 Task: Sort the products in the category "IPA" by best match.
Action: Mouse moved to (1001, 384)
Screenshot: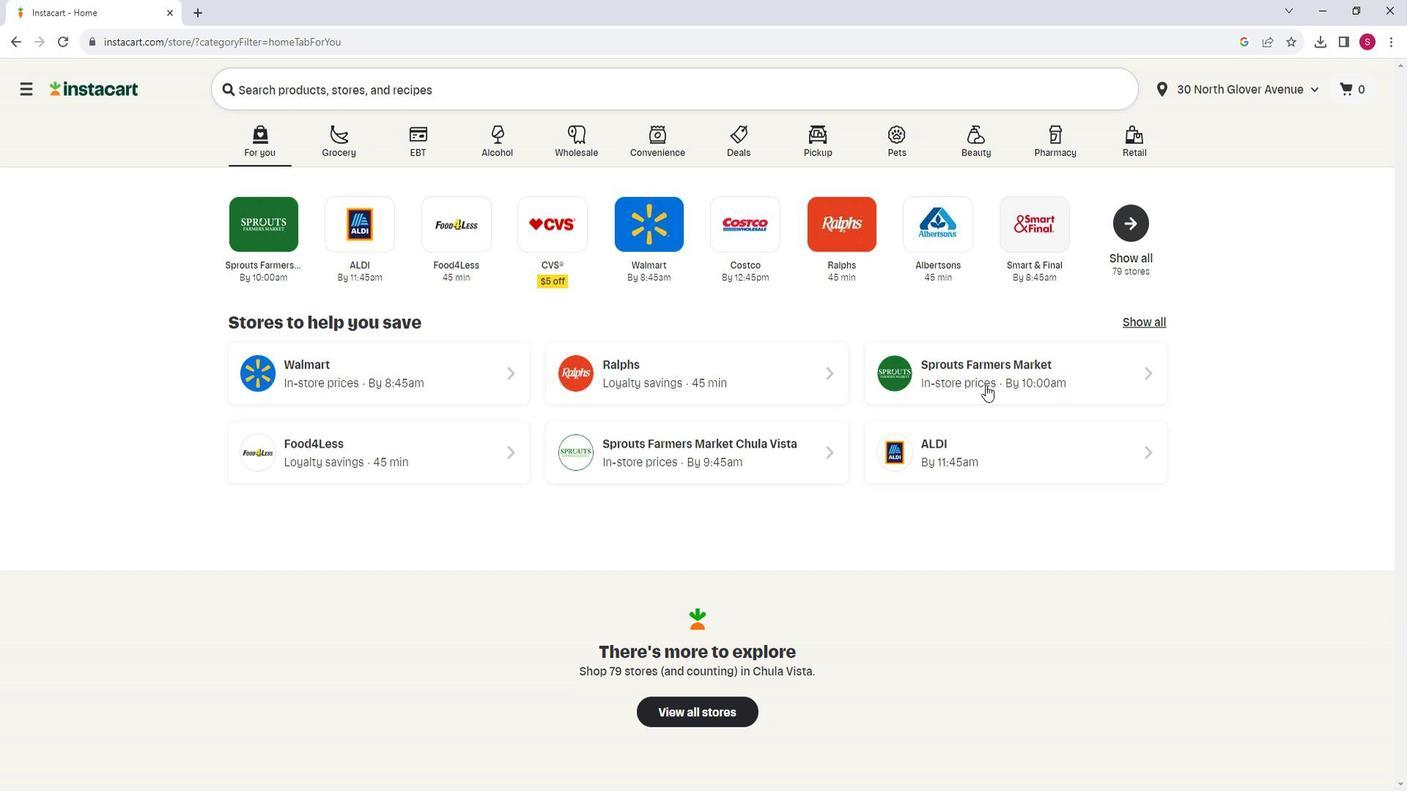 
Action: Mouse pressed left at (1001, 384)
Screenshot: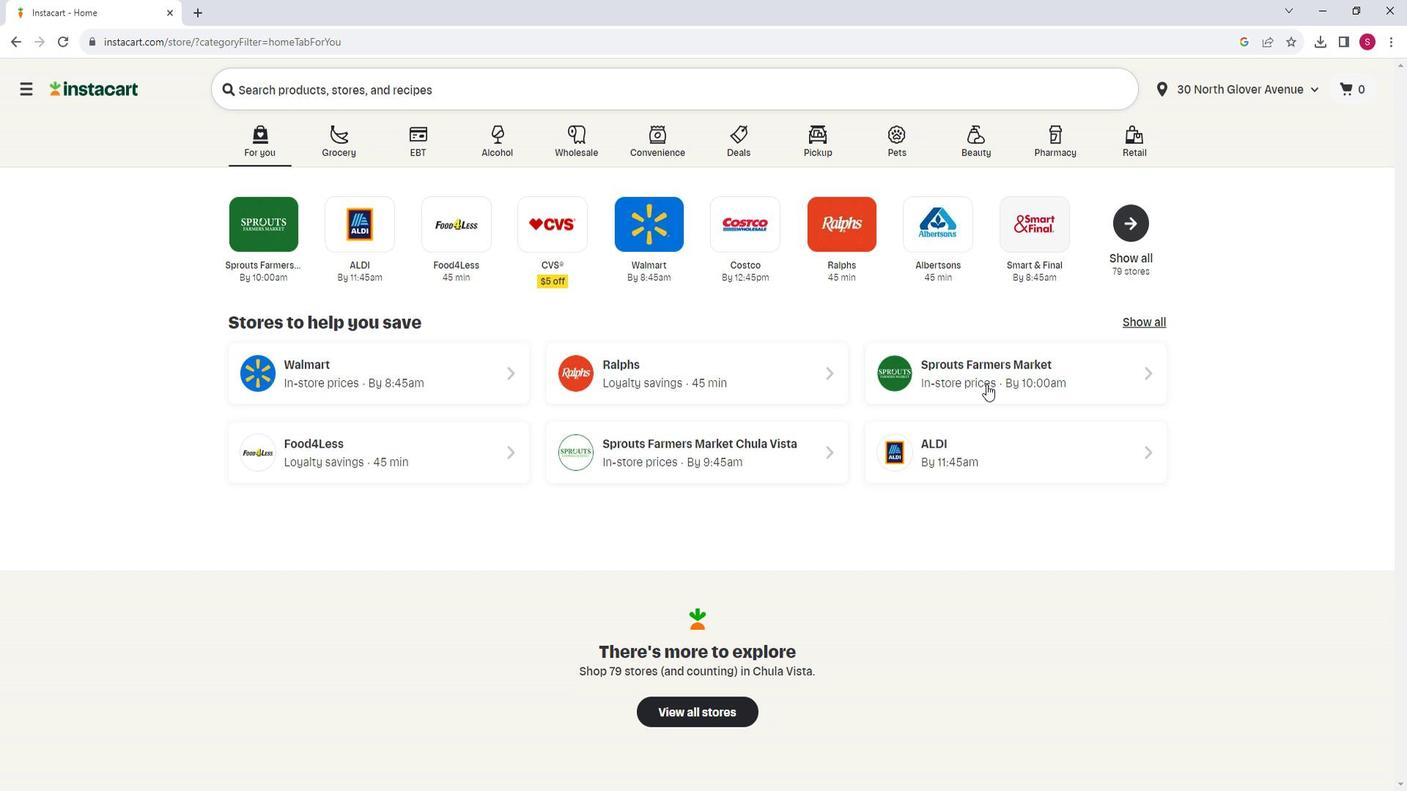
Action: Mouse moved to (90, 479)
Screenshot: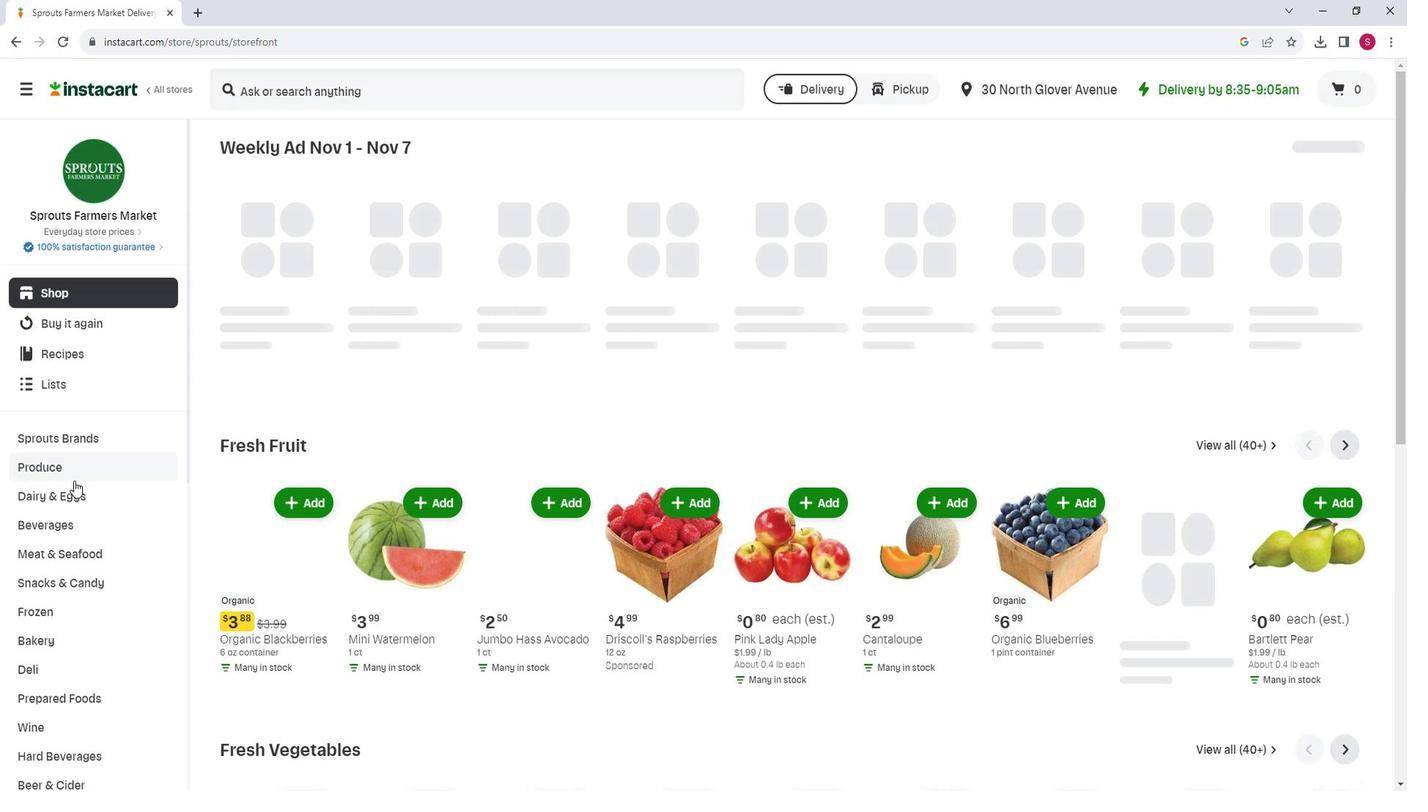 
Action: Mouse scrolled (90, 478) with delta (0, 0)
Screenshot: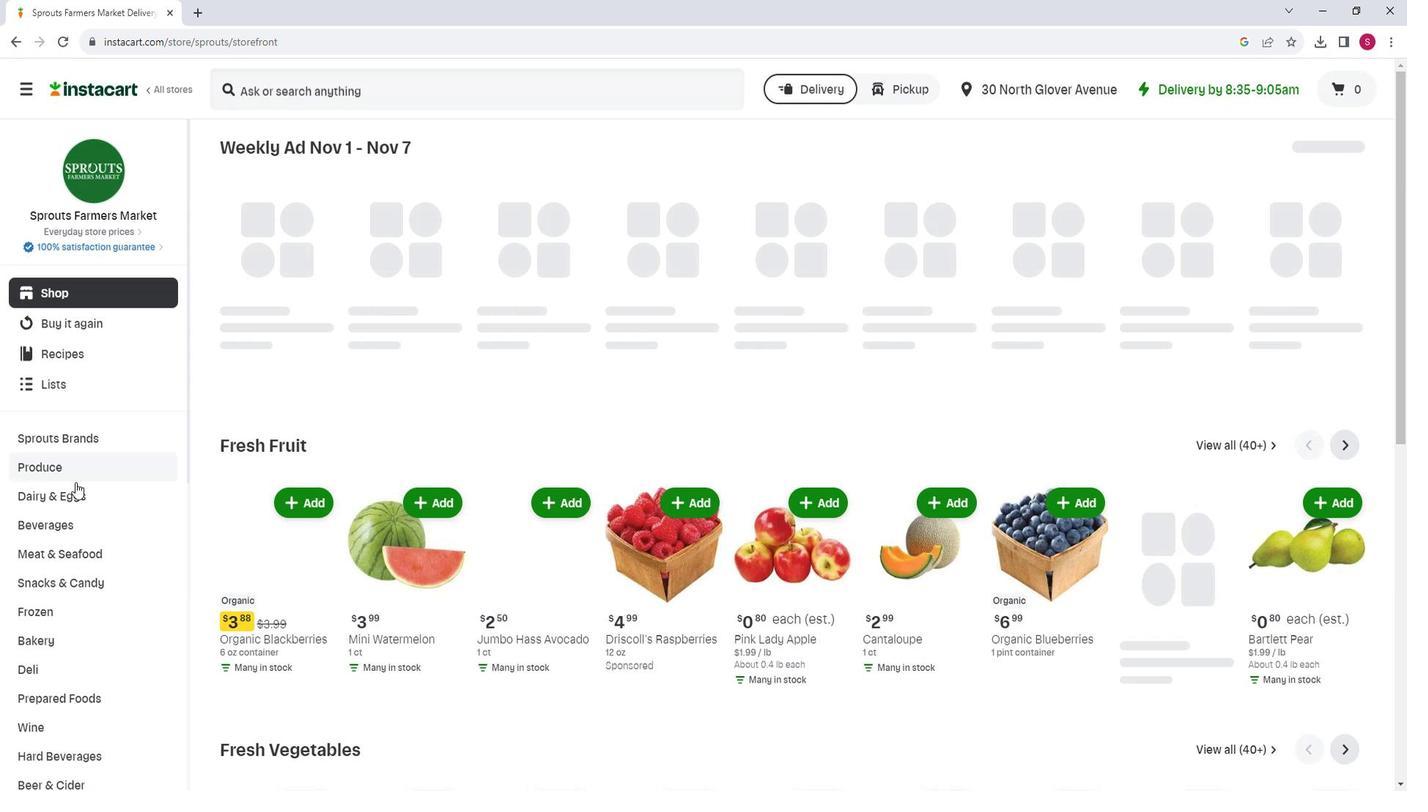 
Action: Mouse moved to (93, 481)
Screenshot: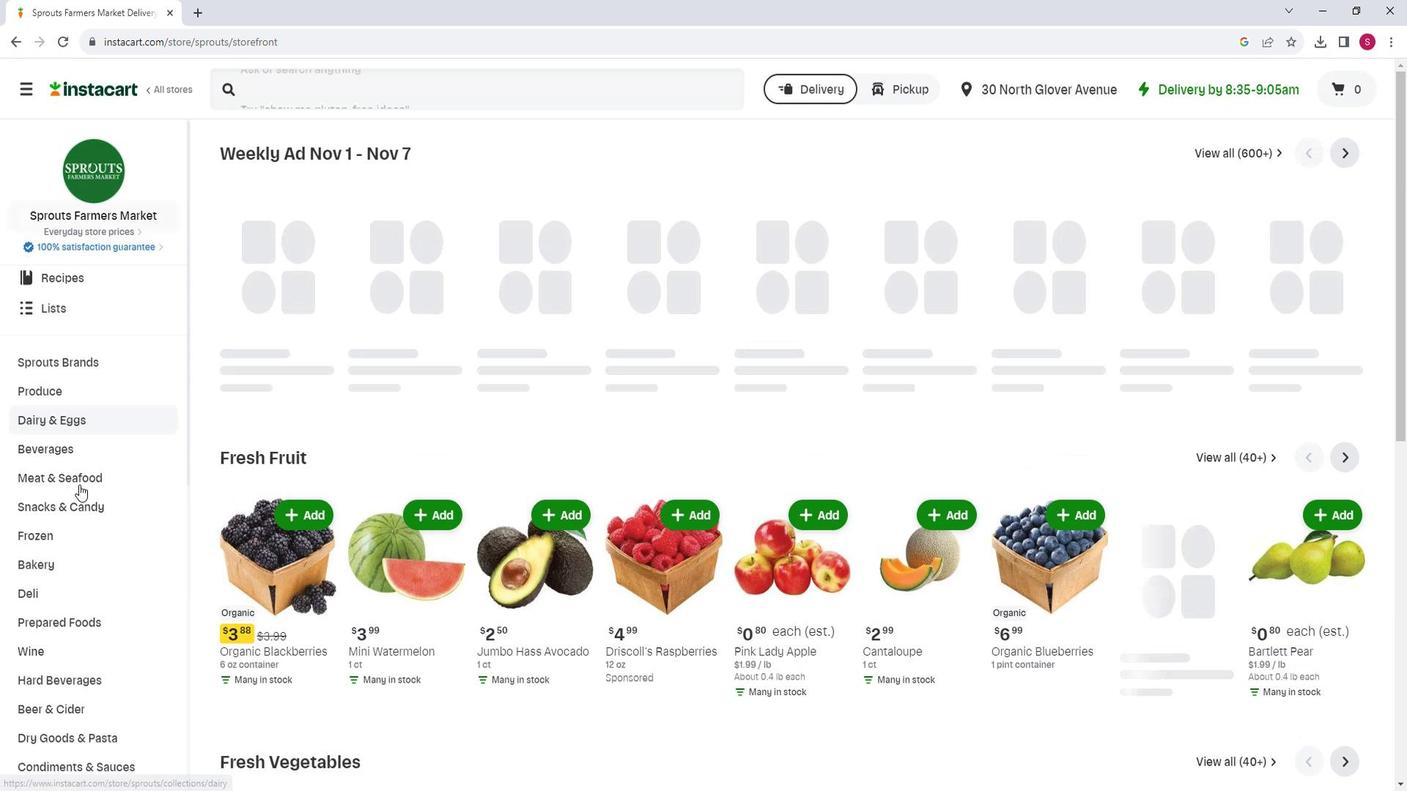 
Action: Mouse scrolled (93, 480) with delta (0, 0)
Screenshot: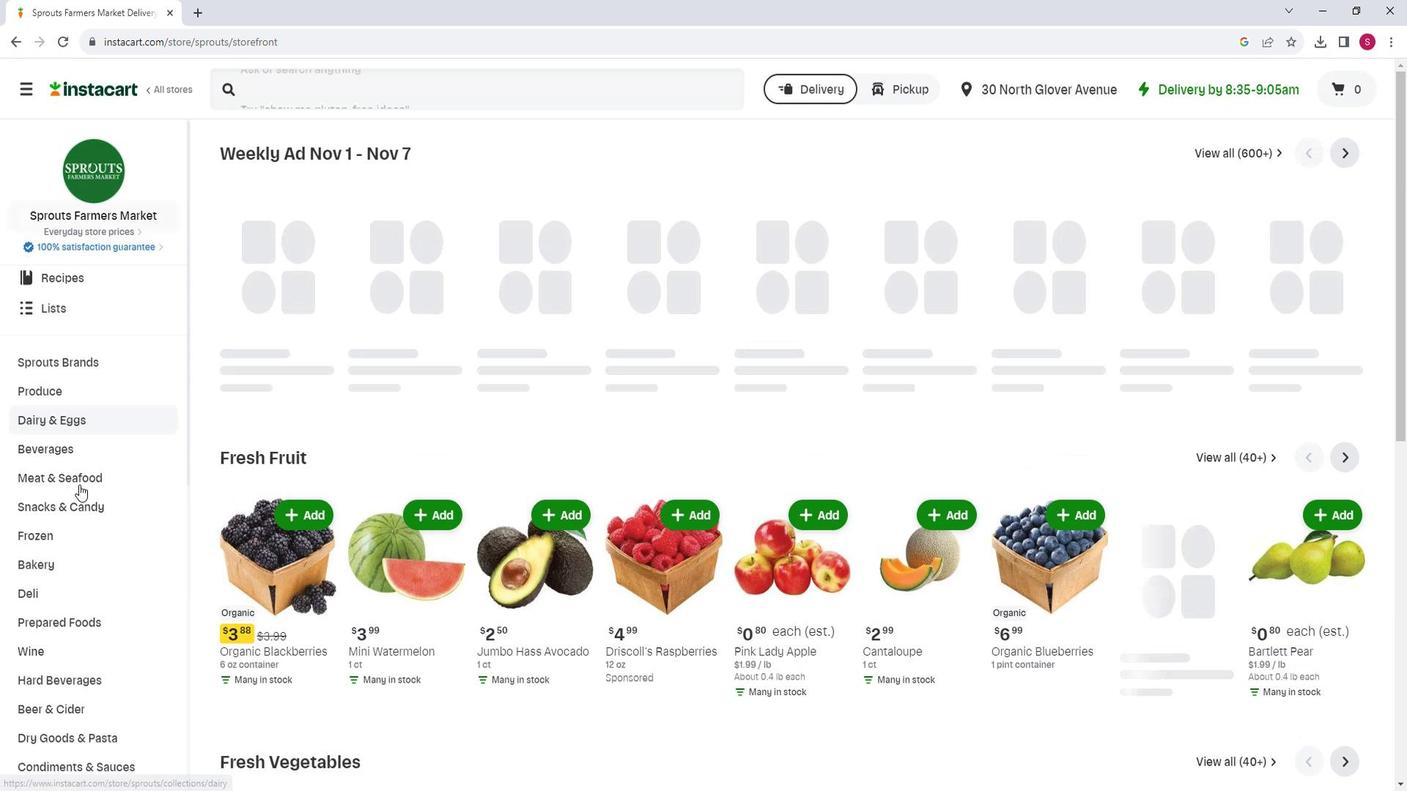 
Action: Mouse moved to (87, 619)
Screenshot: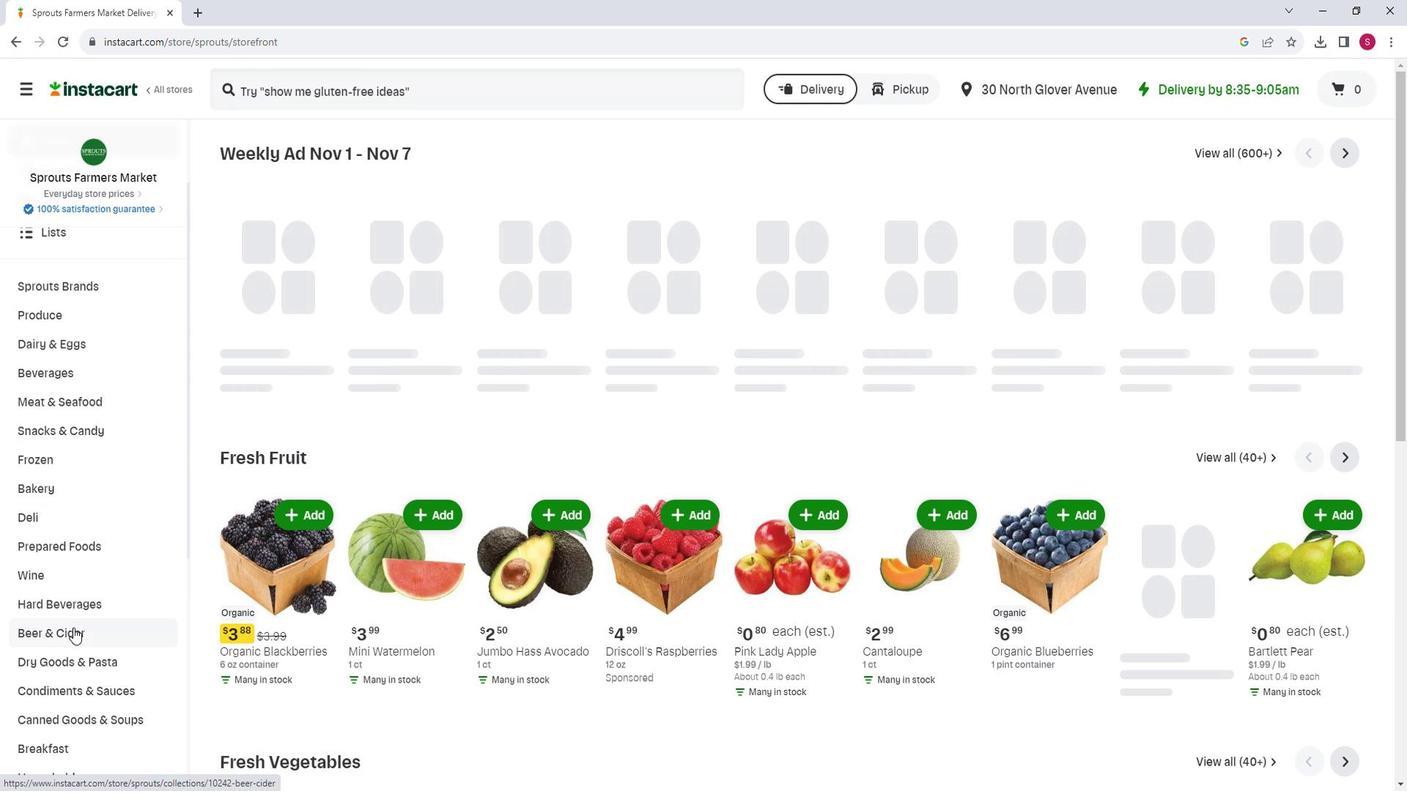 
Action: Mouse pressed left at (87, 619)
Screenshot: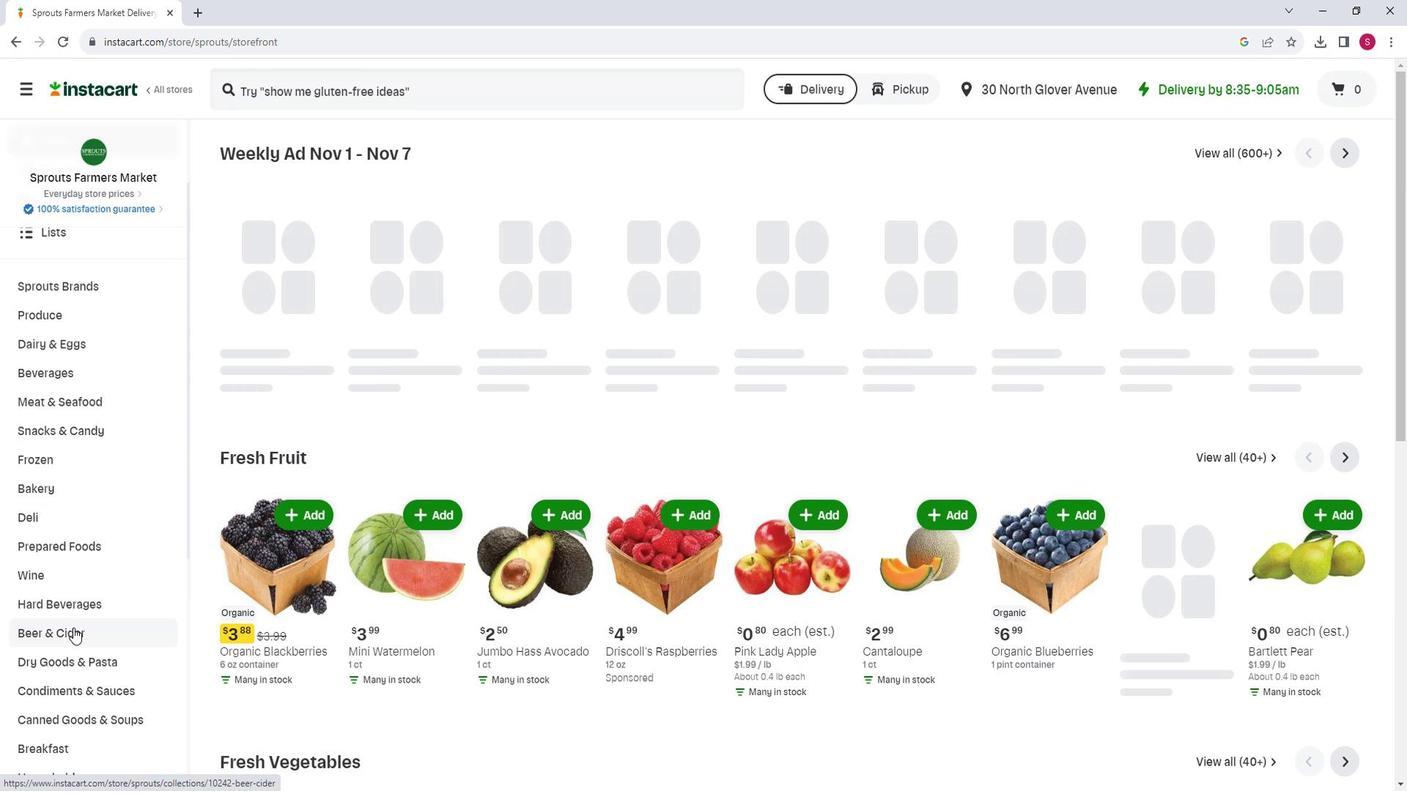
Action: Mouse moved to (349, 189)
Screenshot: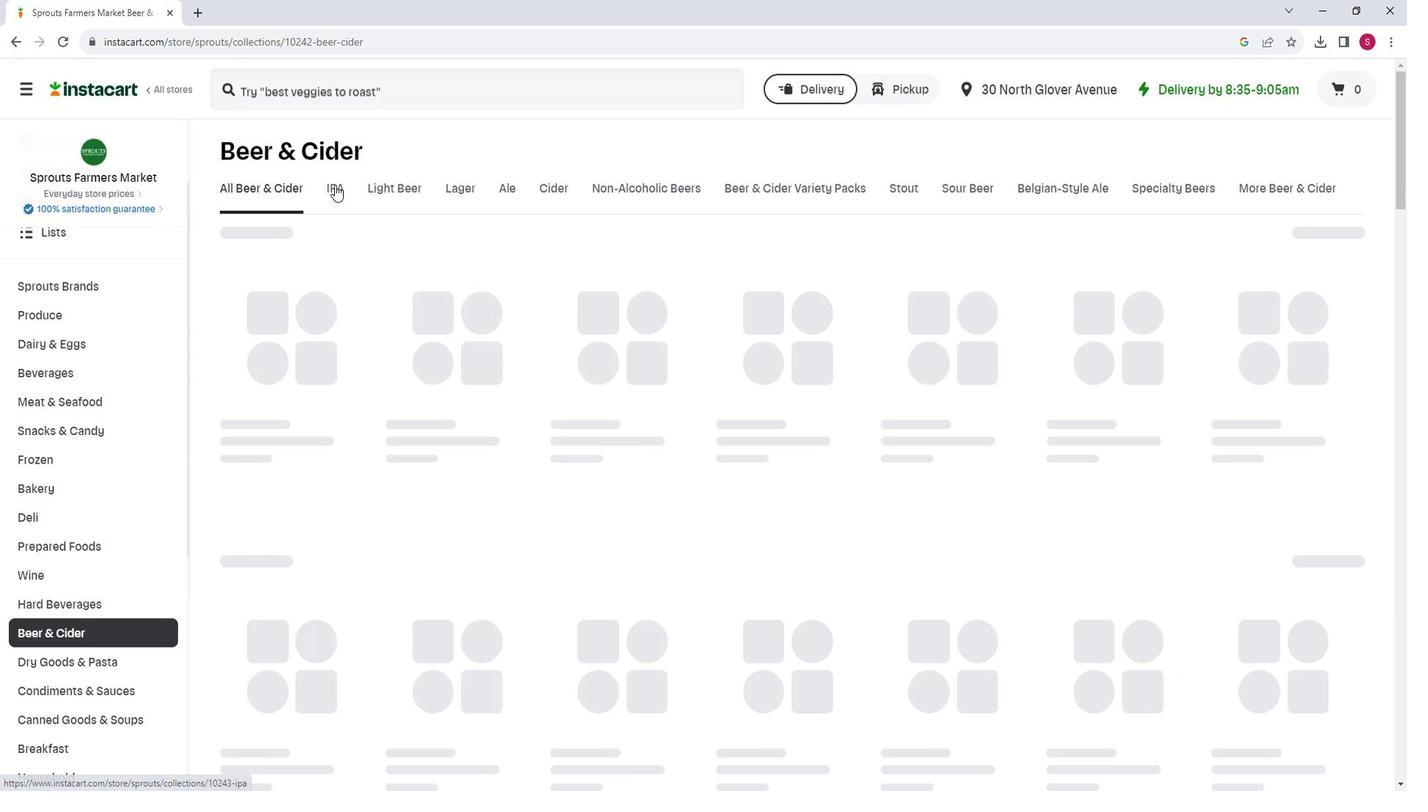 
Action: Mouse pressed left at (349, 189)
Screenshot: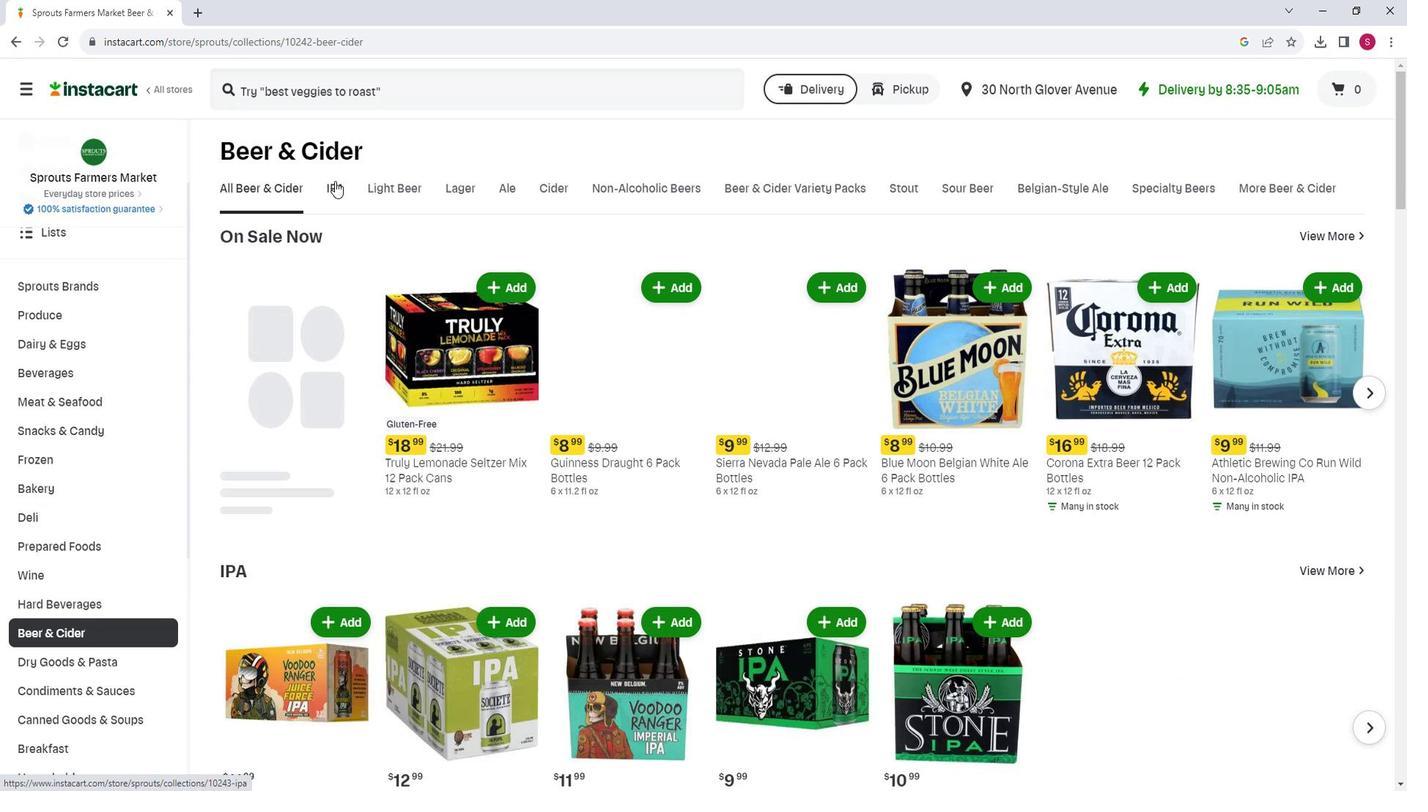 
Action: Mouse moved to (1370, 239)
Screenshot: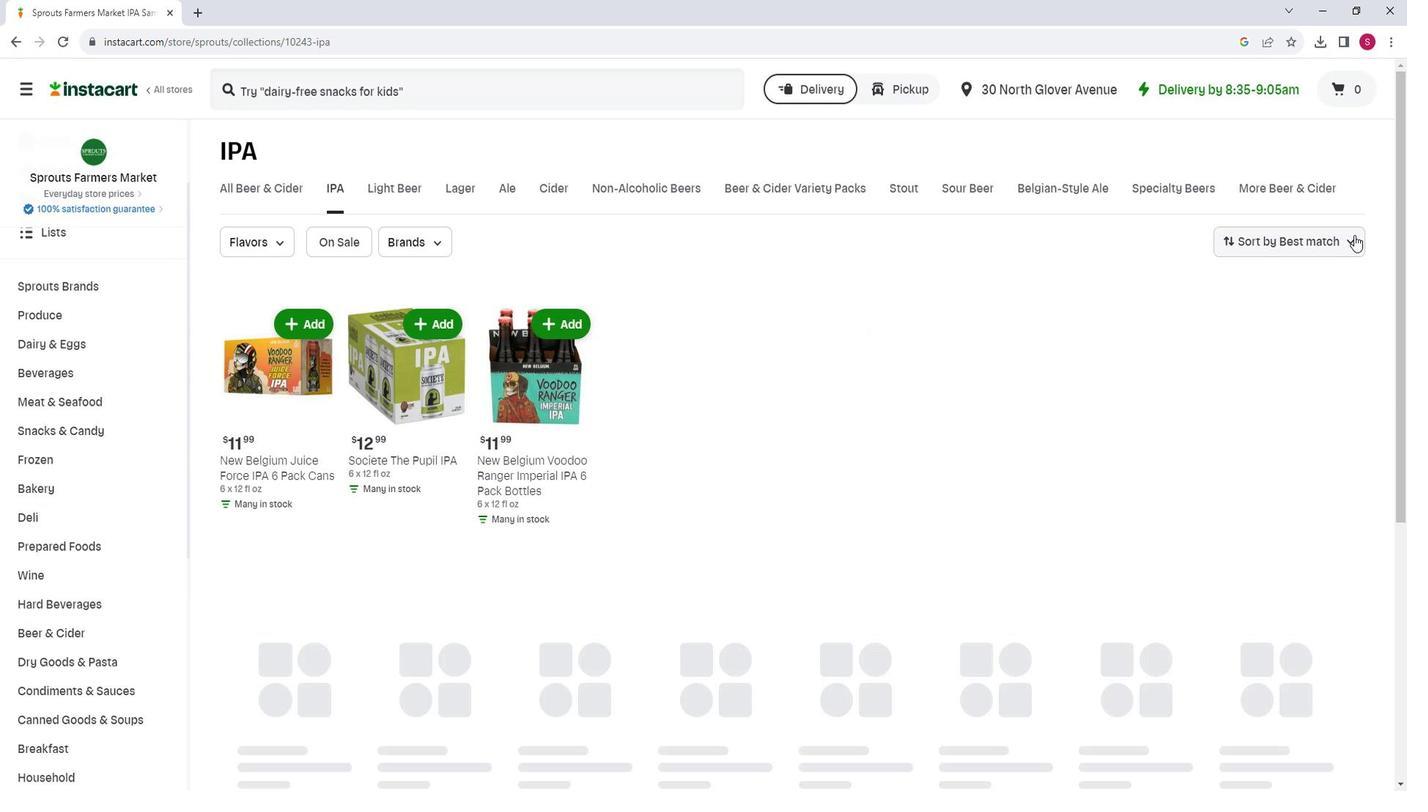 
Action: Mouse pressed left at (1370, 239)
Screenshot: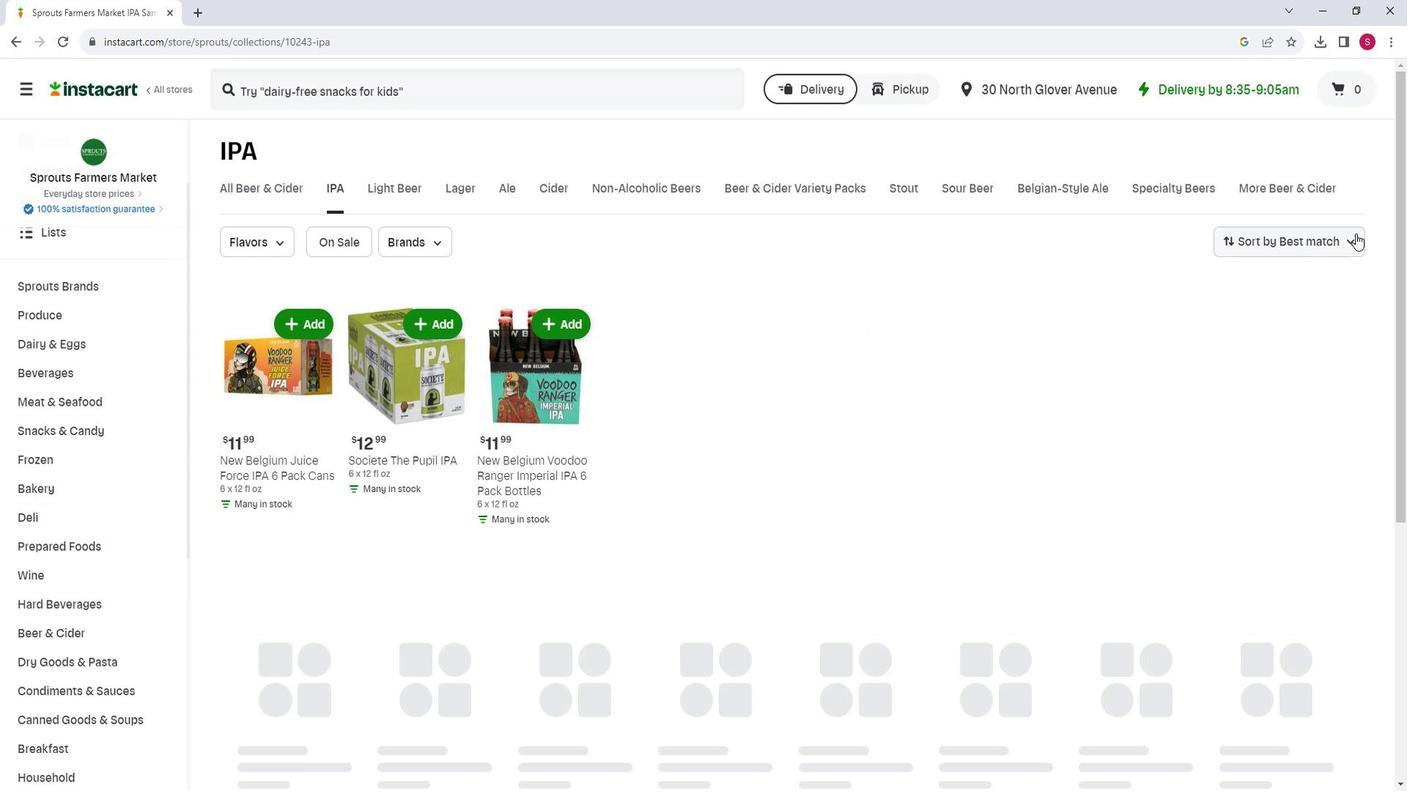 
Action: Mouse moved to (1331, 282)
Screenshot: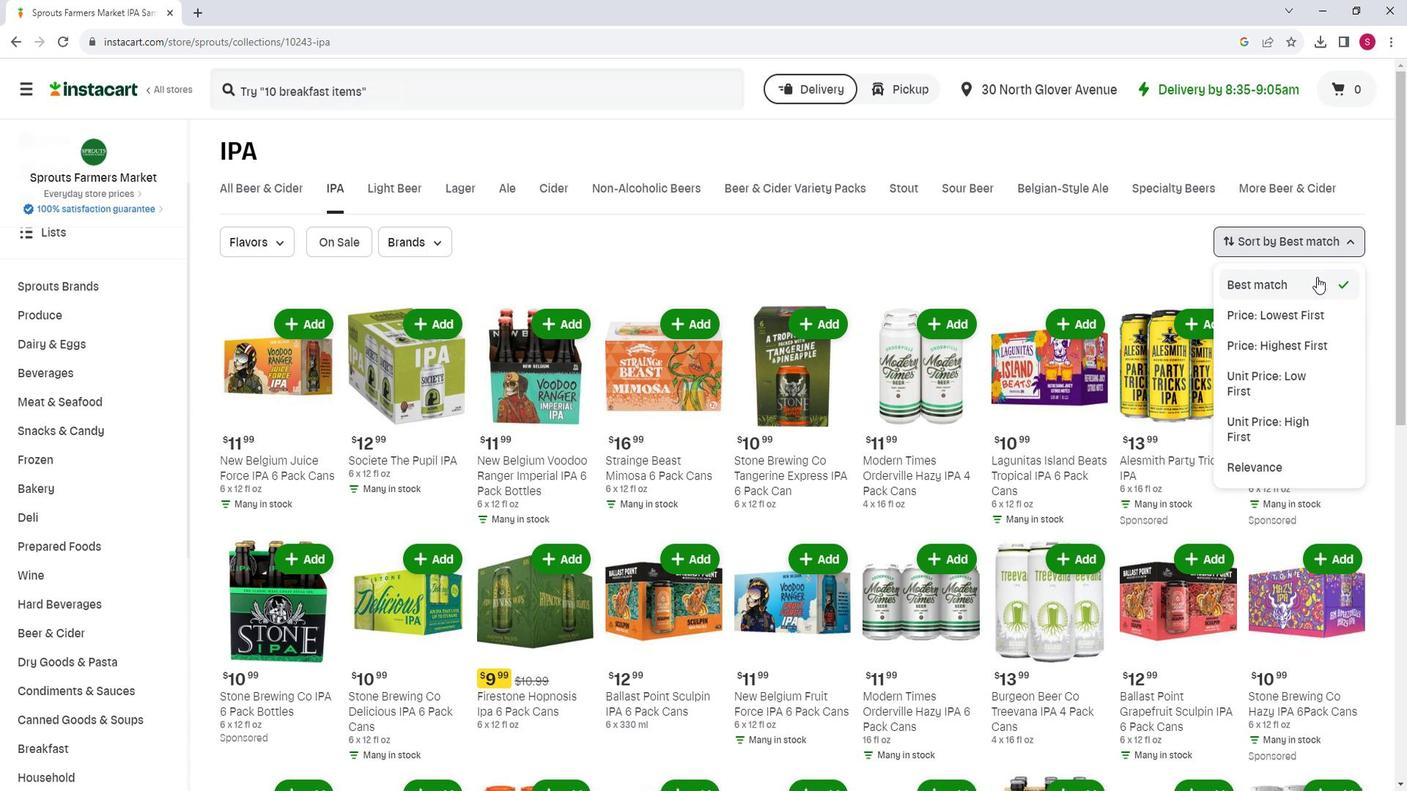 
Action: Mouse pressed left at (1331, 282)
Screenshot: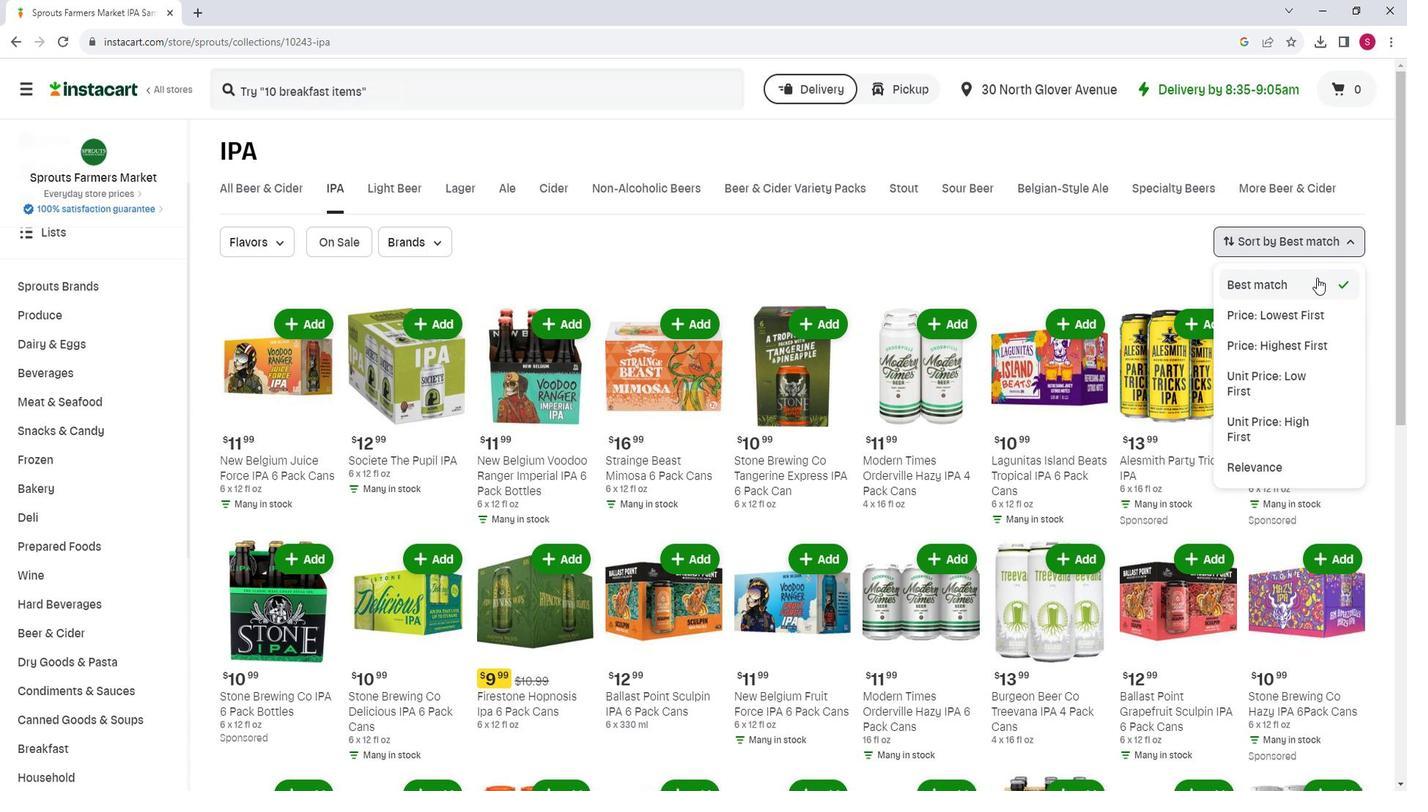 
Action: Mouse moved to (887, 273)
Screenshot: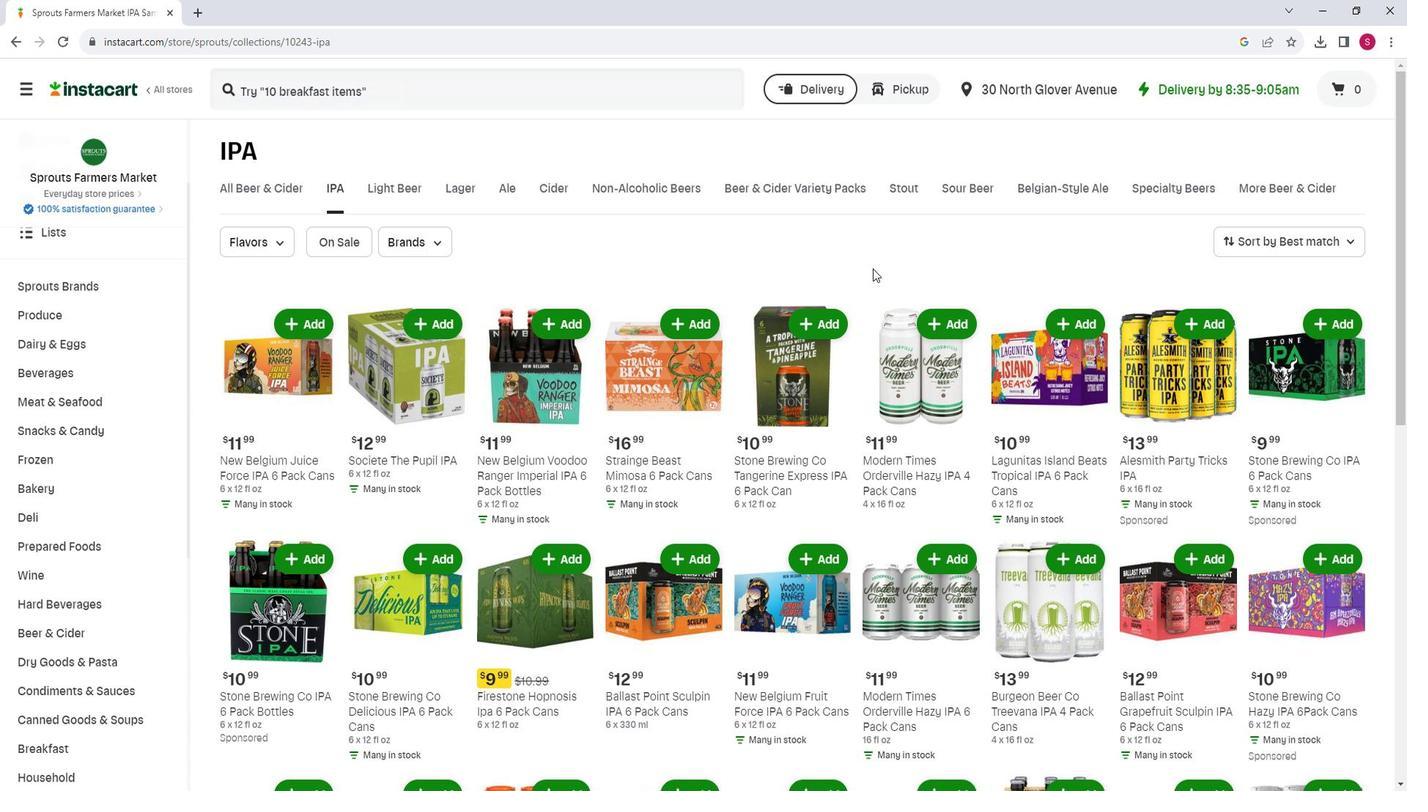 
Action: Mouse scrolled (887, 272) with delta (0, 0)
Screenshot: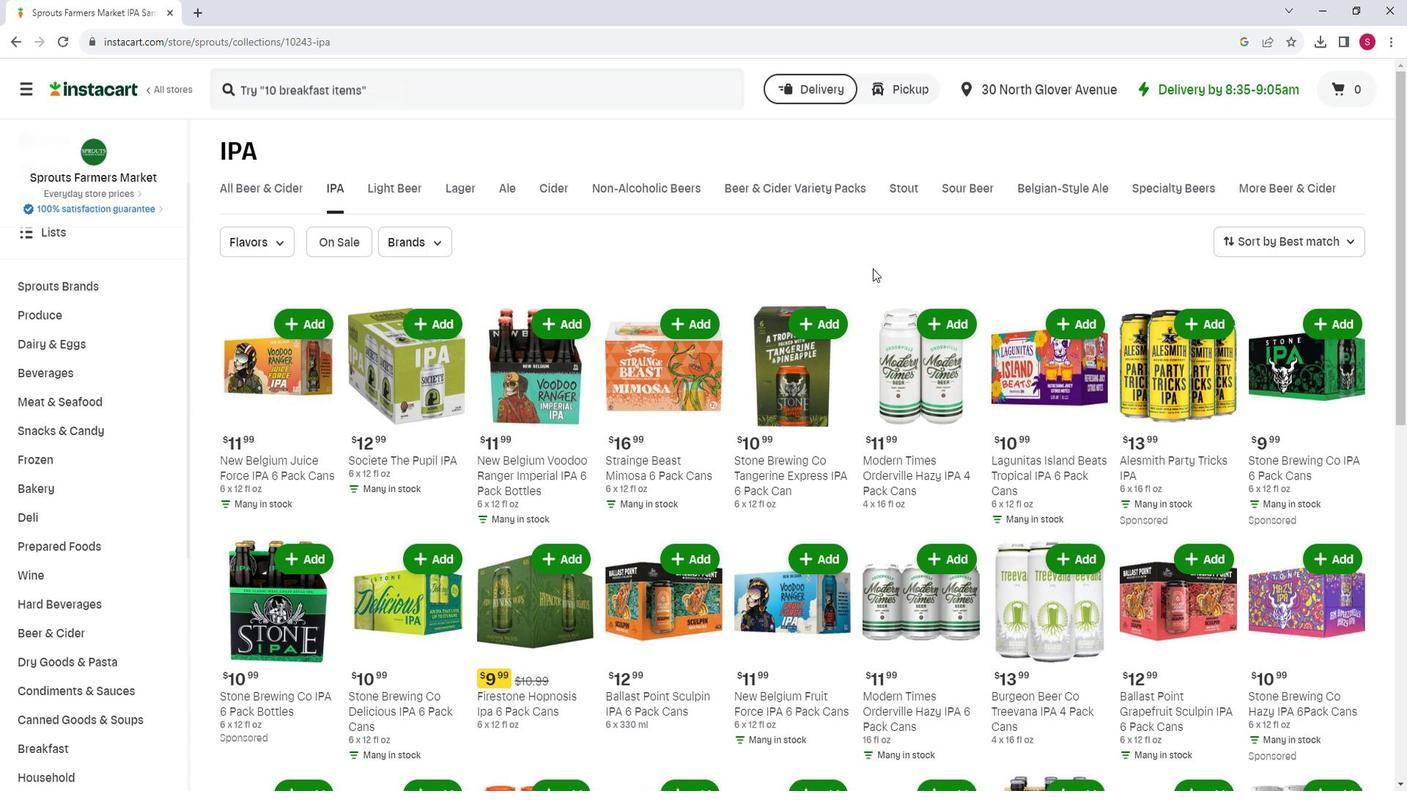 
Action: Mouse scrolled (887, 272) with delta (0, 0)
Screenshot: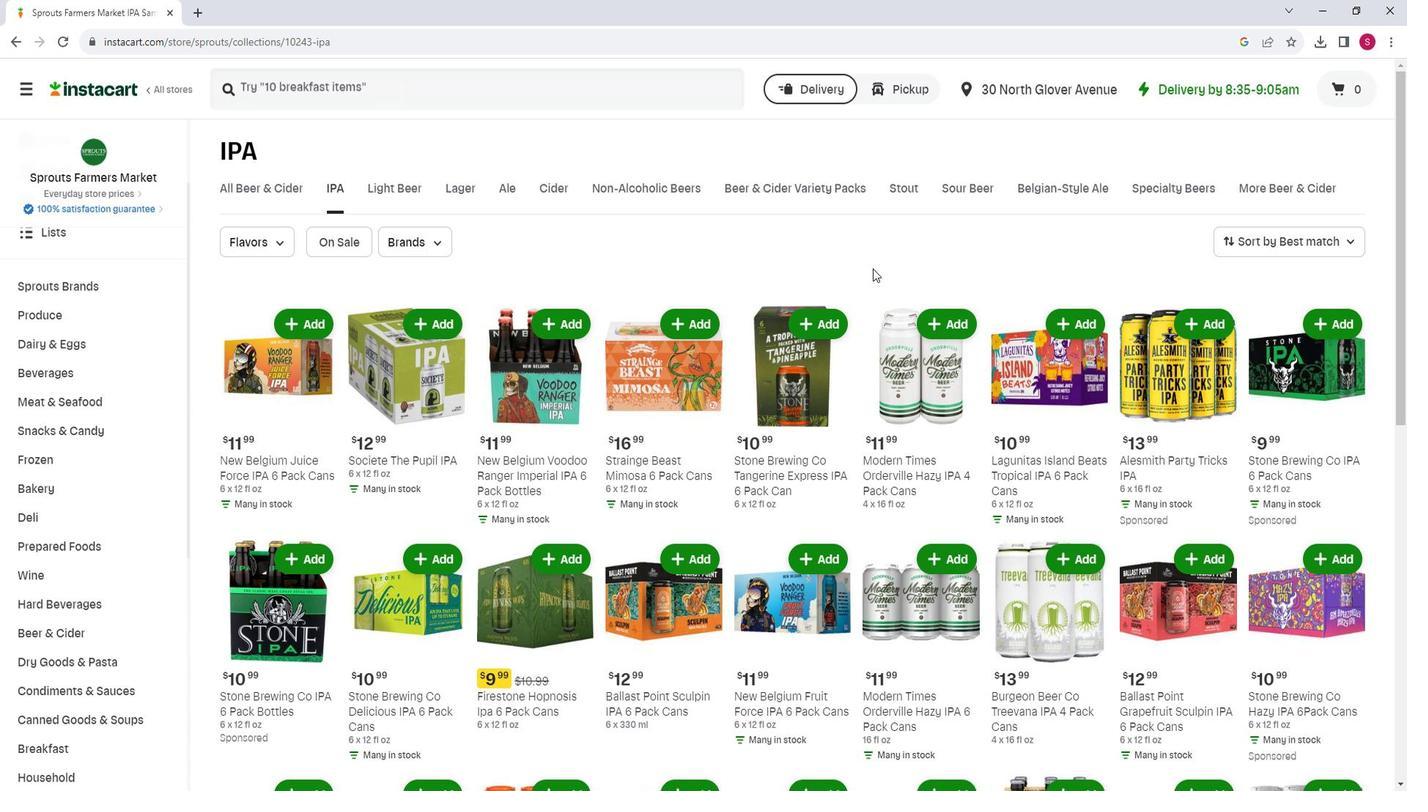 
Action: Mouse scrolled (887, 272) with delta (0, 0)
Screenshot: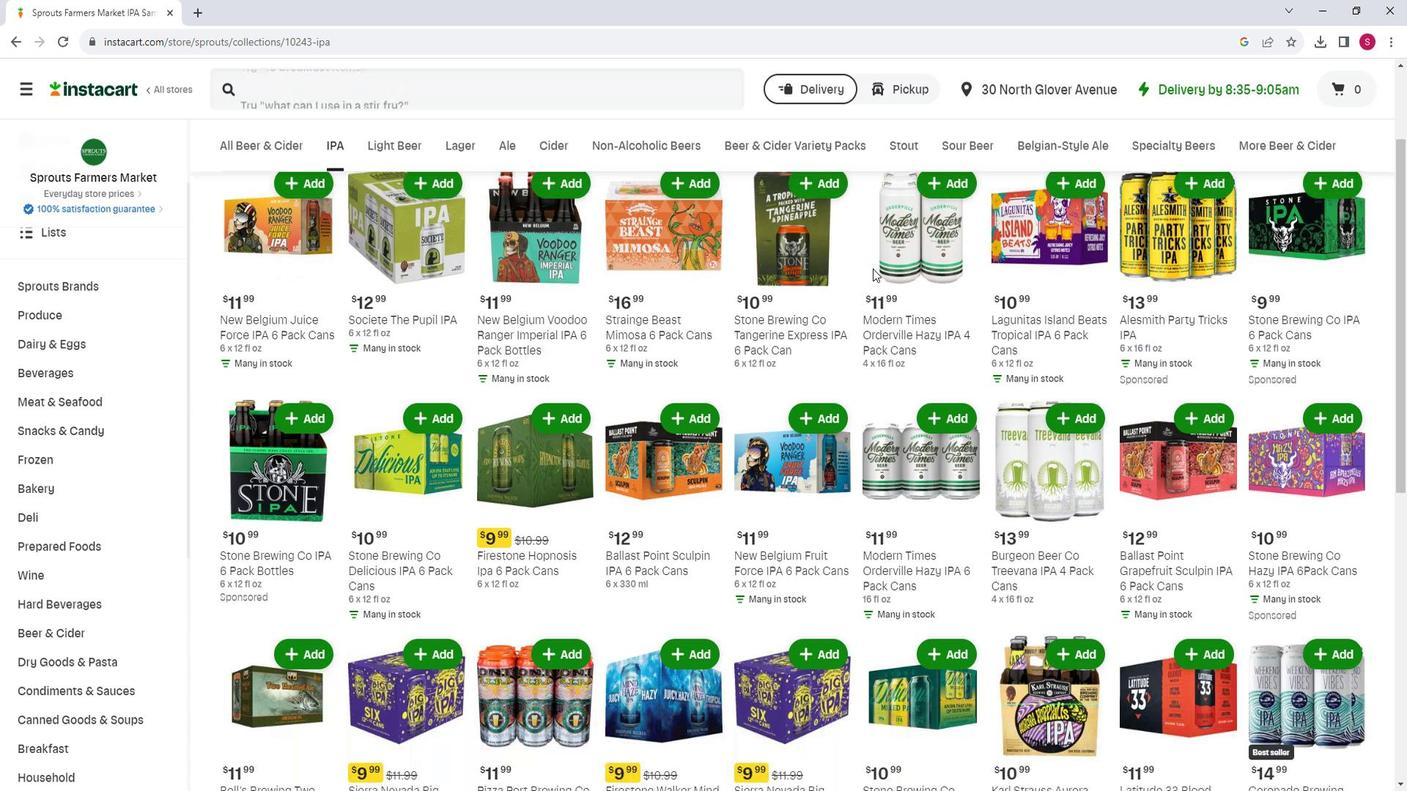 
Action: Mouse scrolled (887, 272) with delta (0, 0)
Screenshot: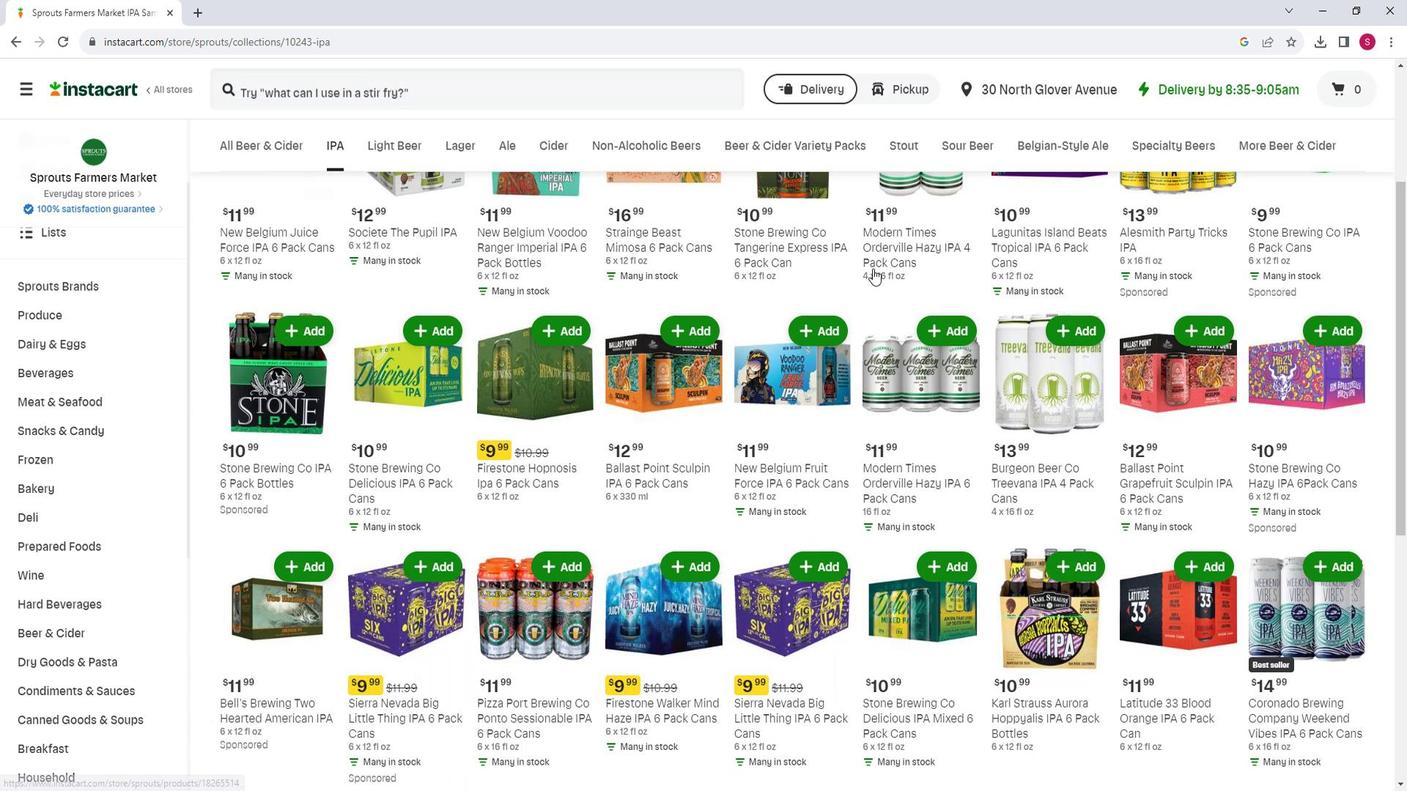 
Action: Mouse scrolled (887, 272) with delta (0, 0)
Screenshot: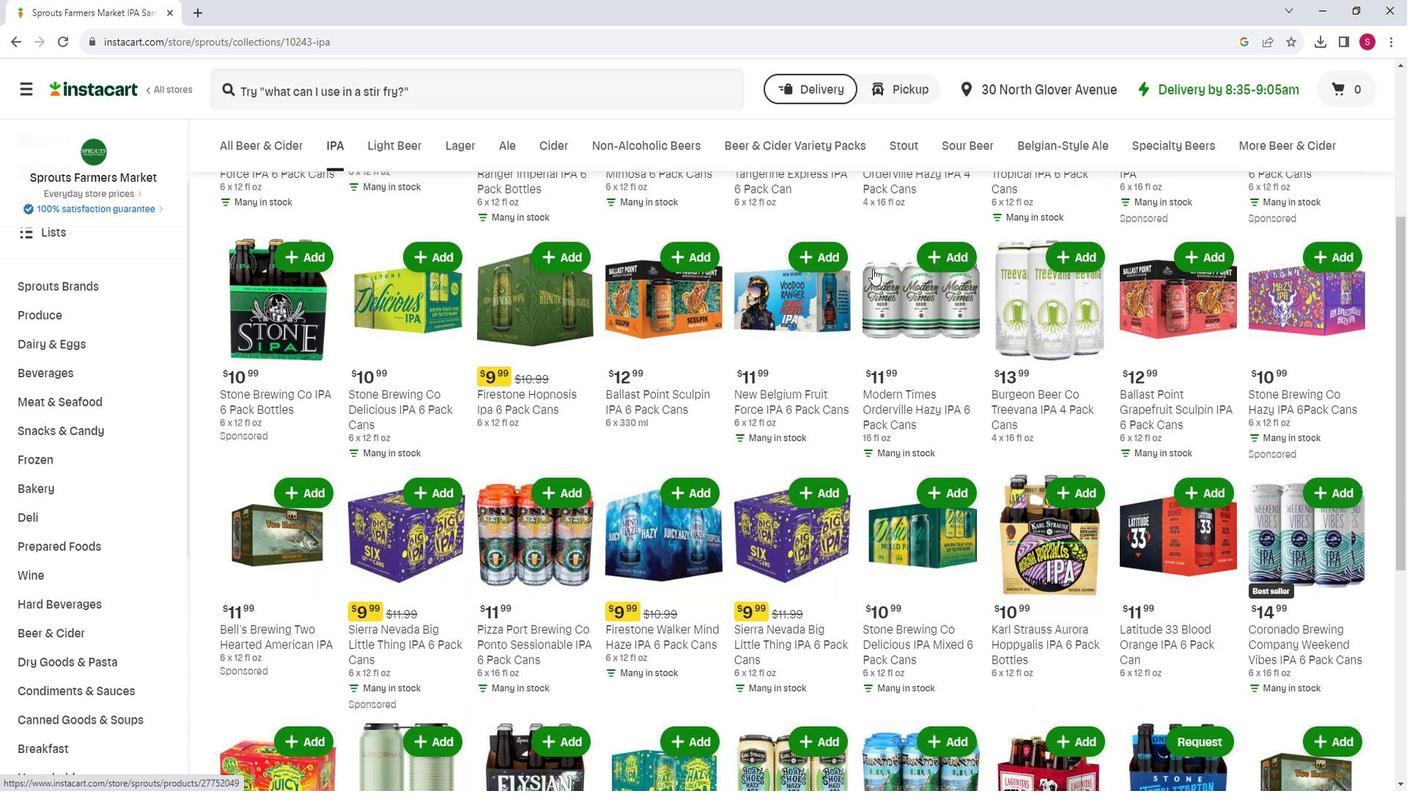 
Action: Mouse scrolled (887, 272) with delta (0, 0)
Screenshot: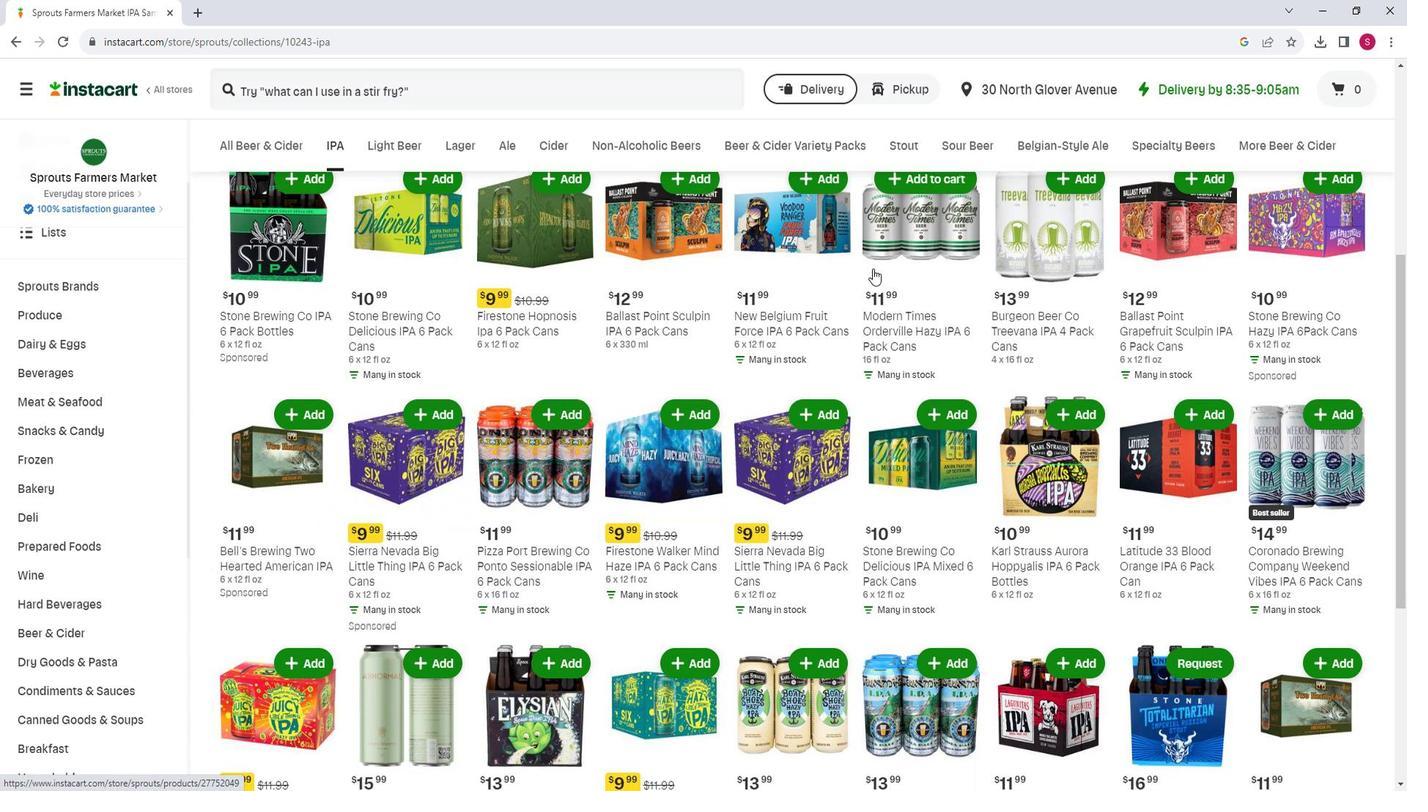 
Action: Mouse scrolled (887, 272) with delta (0, 0)
Screenshot: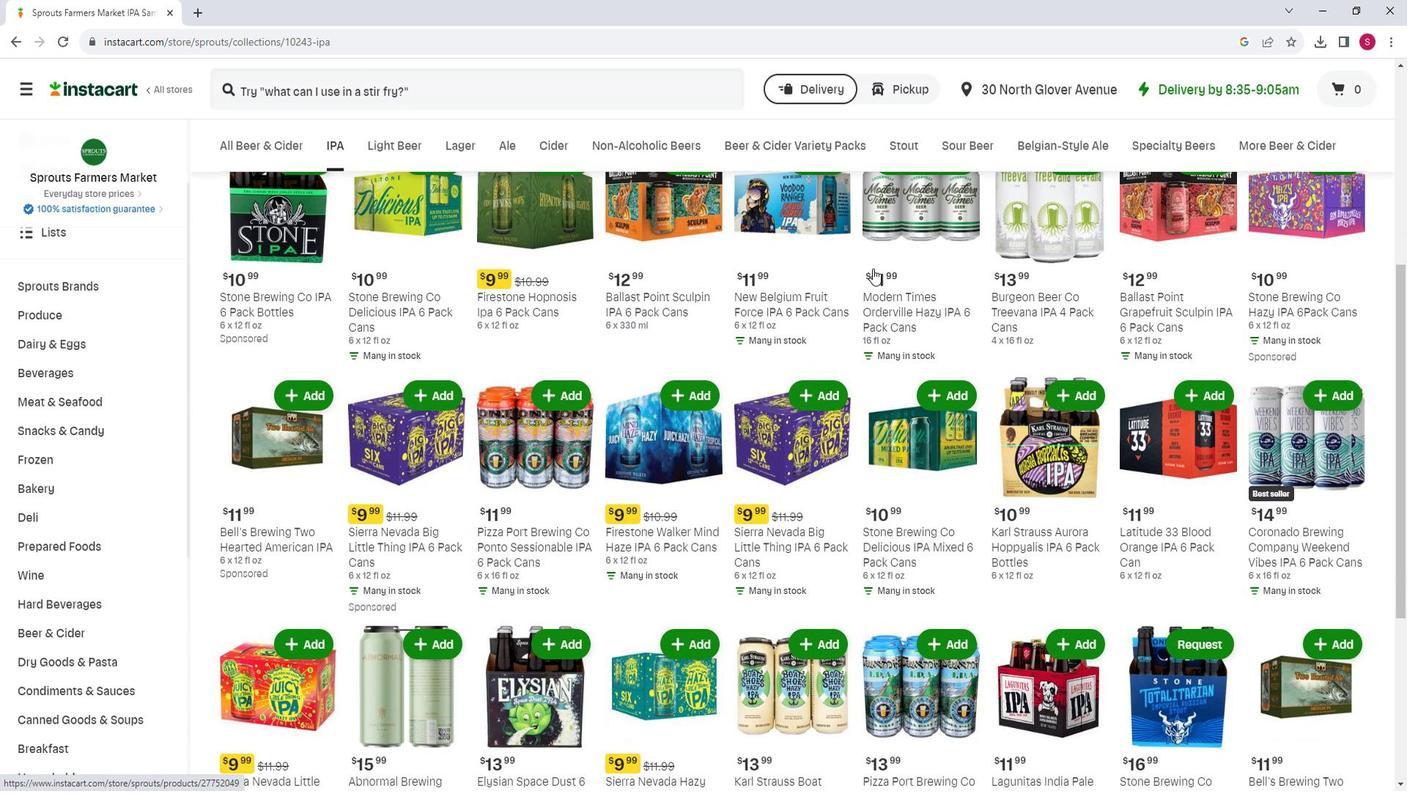 
Action: Mouse scrolled (887, 272) with delta (0, 0)
Screenshot: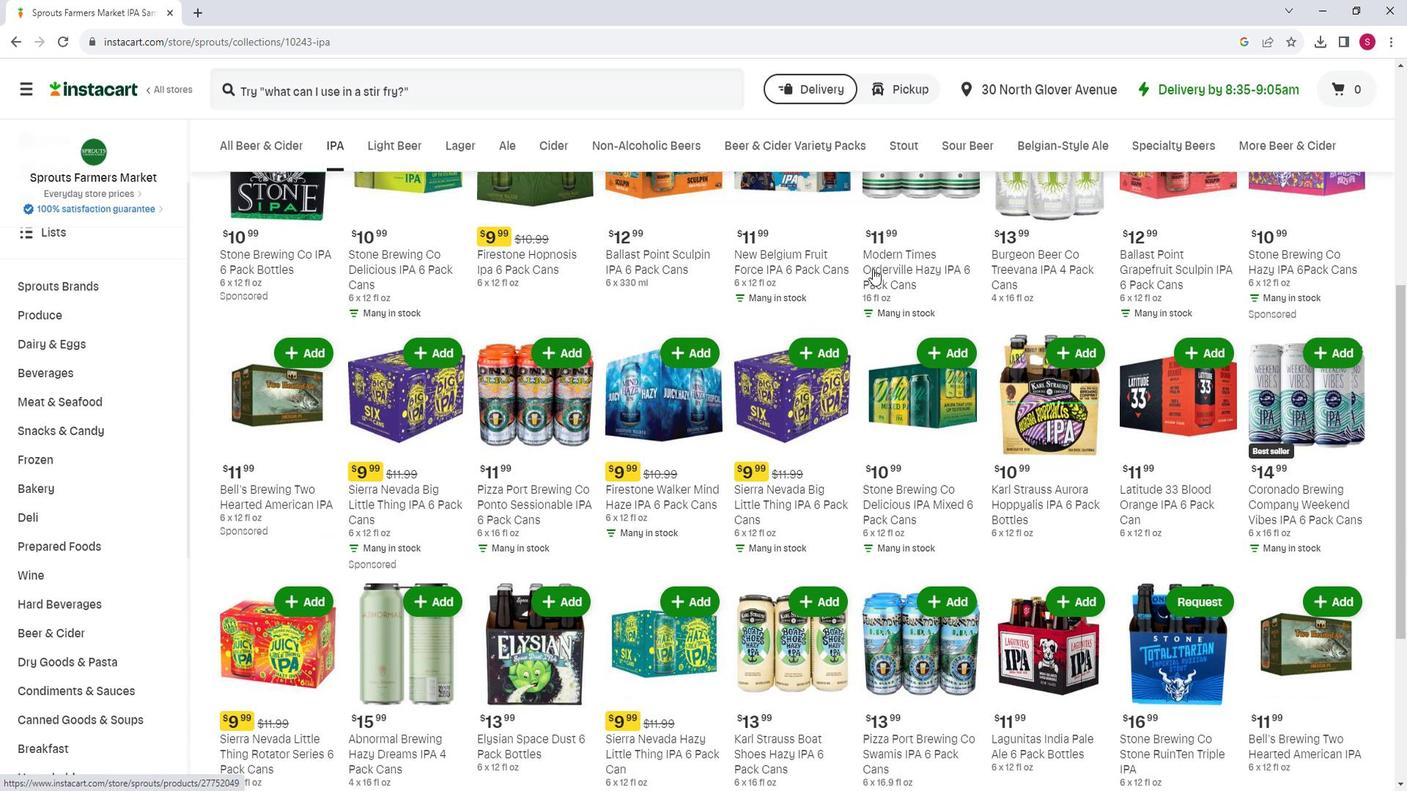 
Action: Mouse scrolled (887, 272) with delta (0, 0)
Screenshot: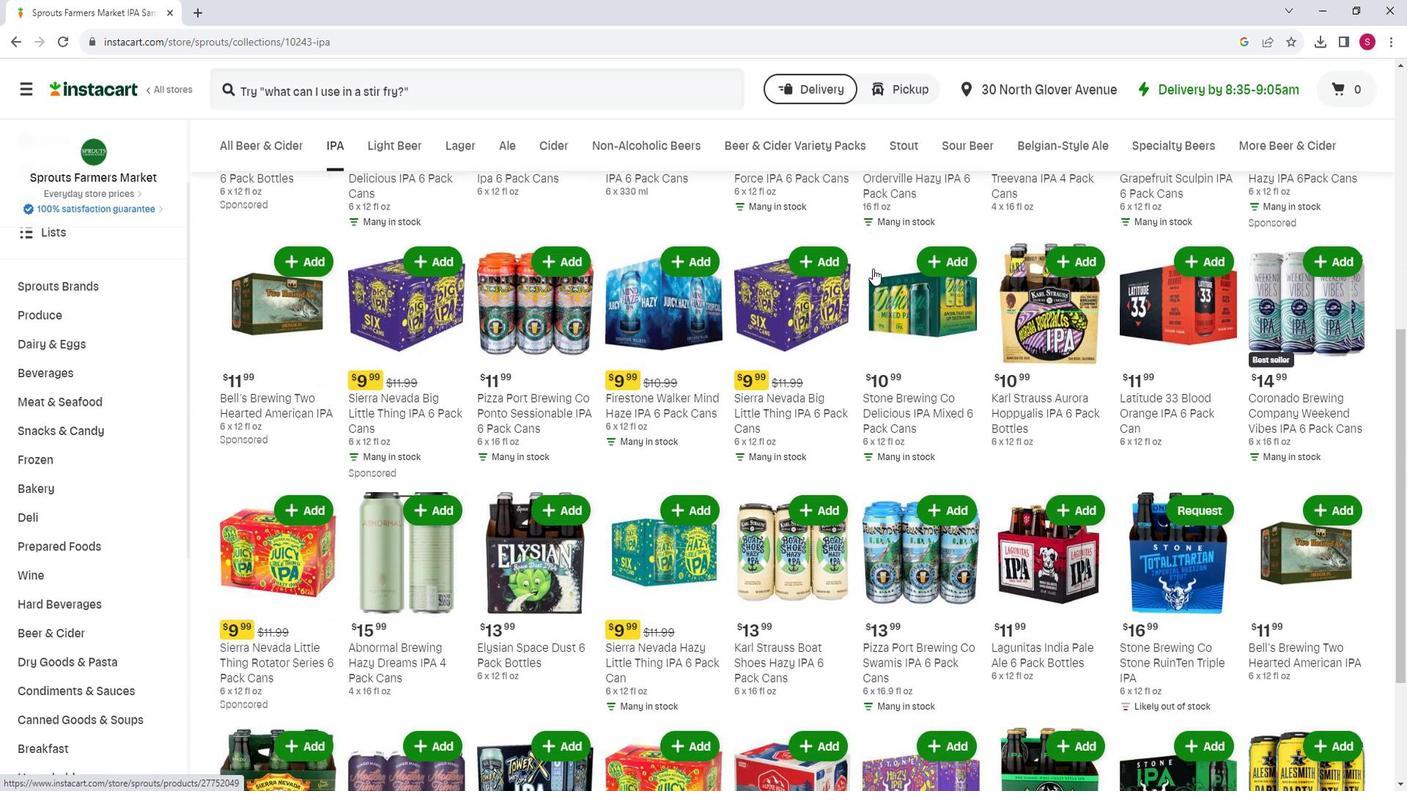 
Action: Mouse scrolled (887, 272) with delta (0, 0)
Screenshot: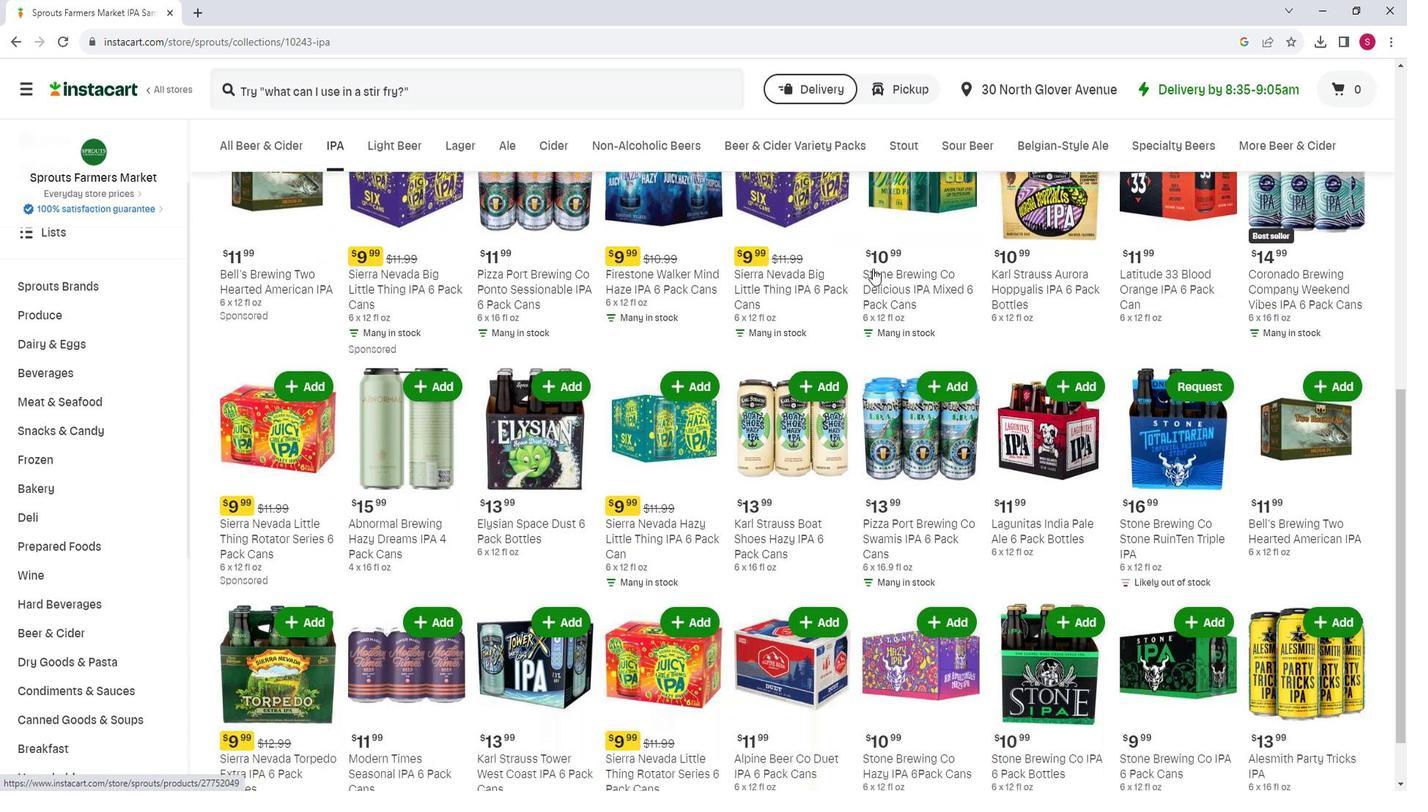 
Action: Mouse scrolled (887, 272) with delta (0, 0)
Screenshot: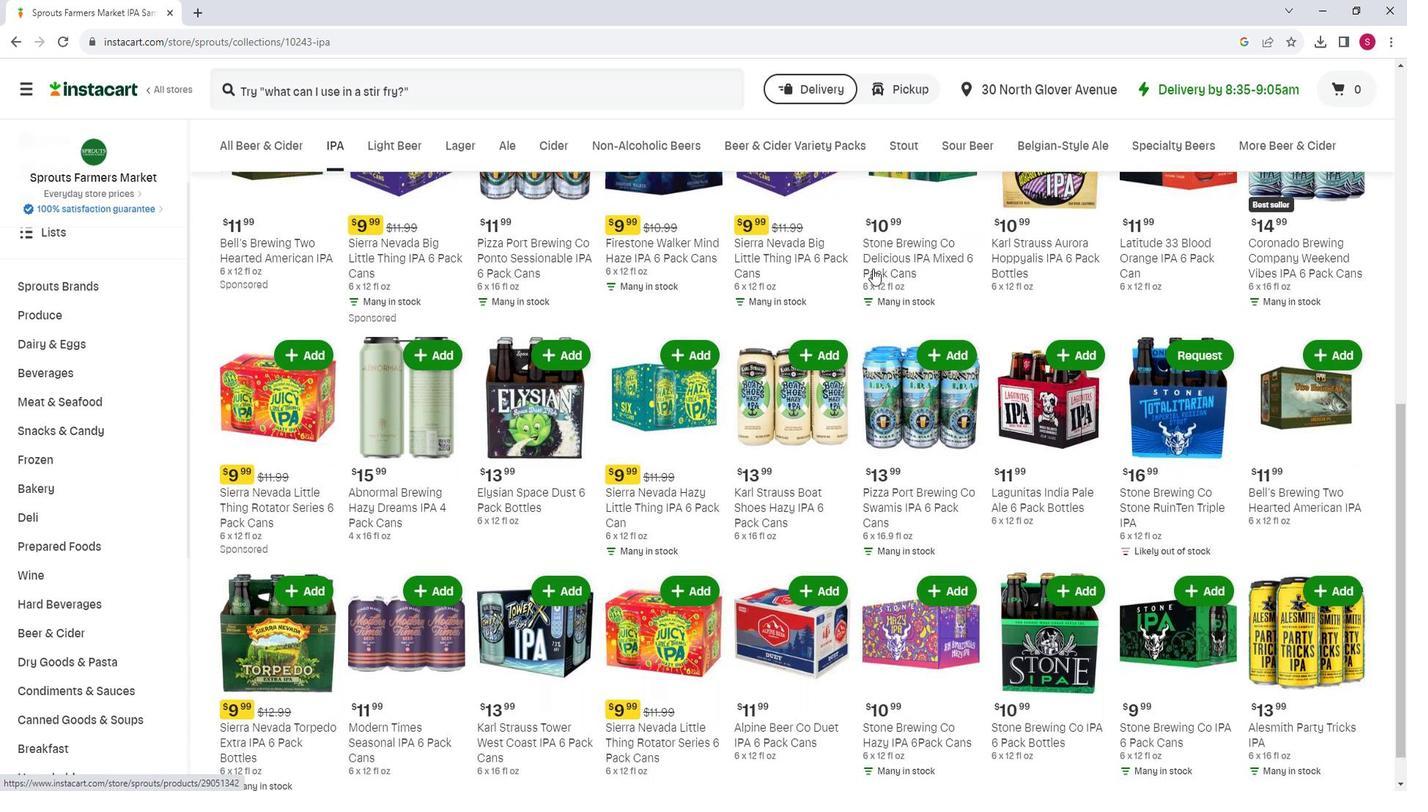 
Action: Mouse scrolled (887, 272) with delta (0, 0)
Screenshot: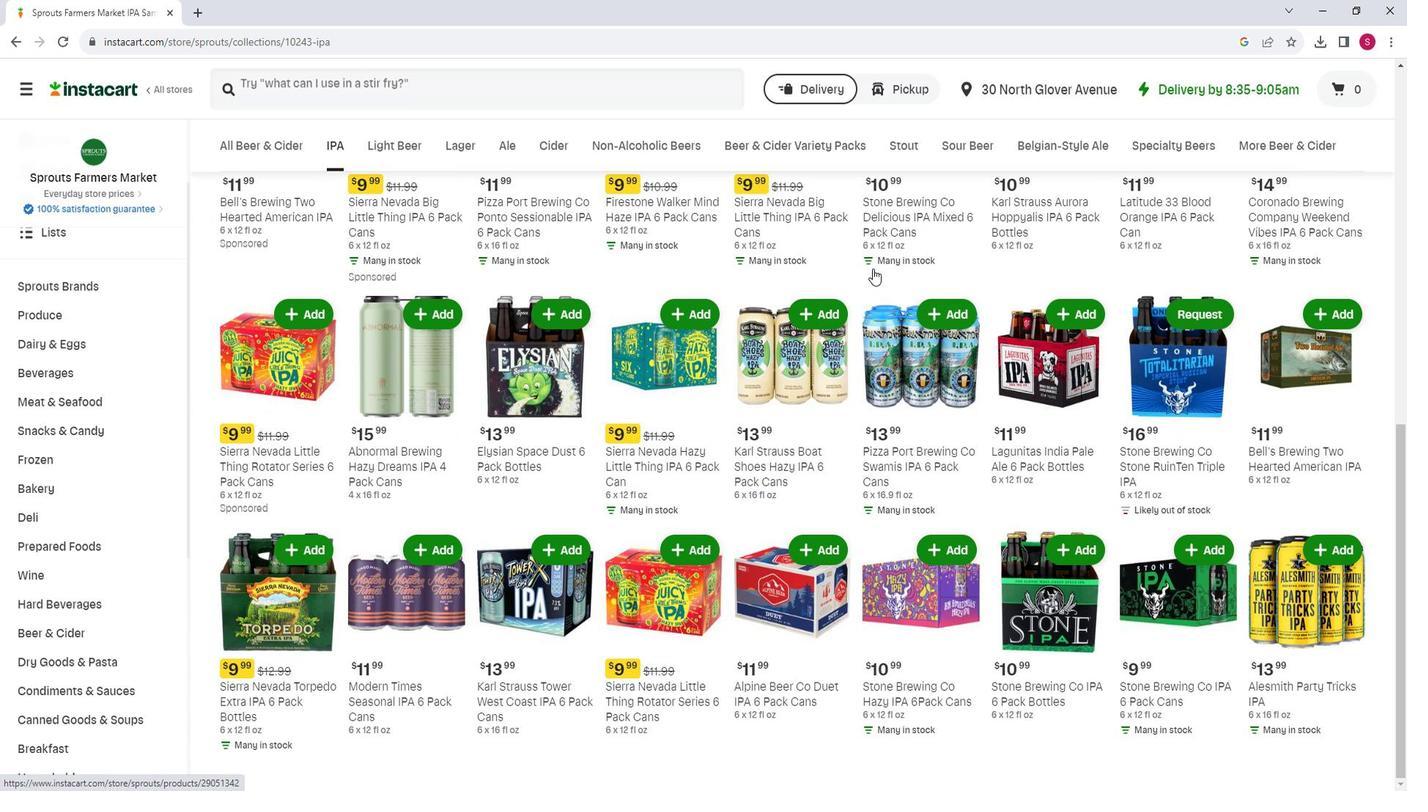 
Action: Mouse scrolled (887, 272) with delta (0, 0)
Screenshot: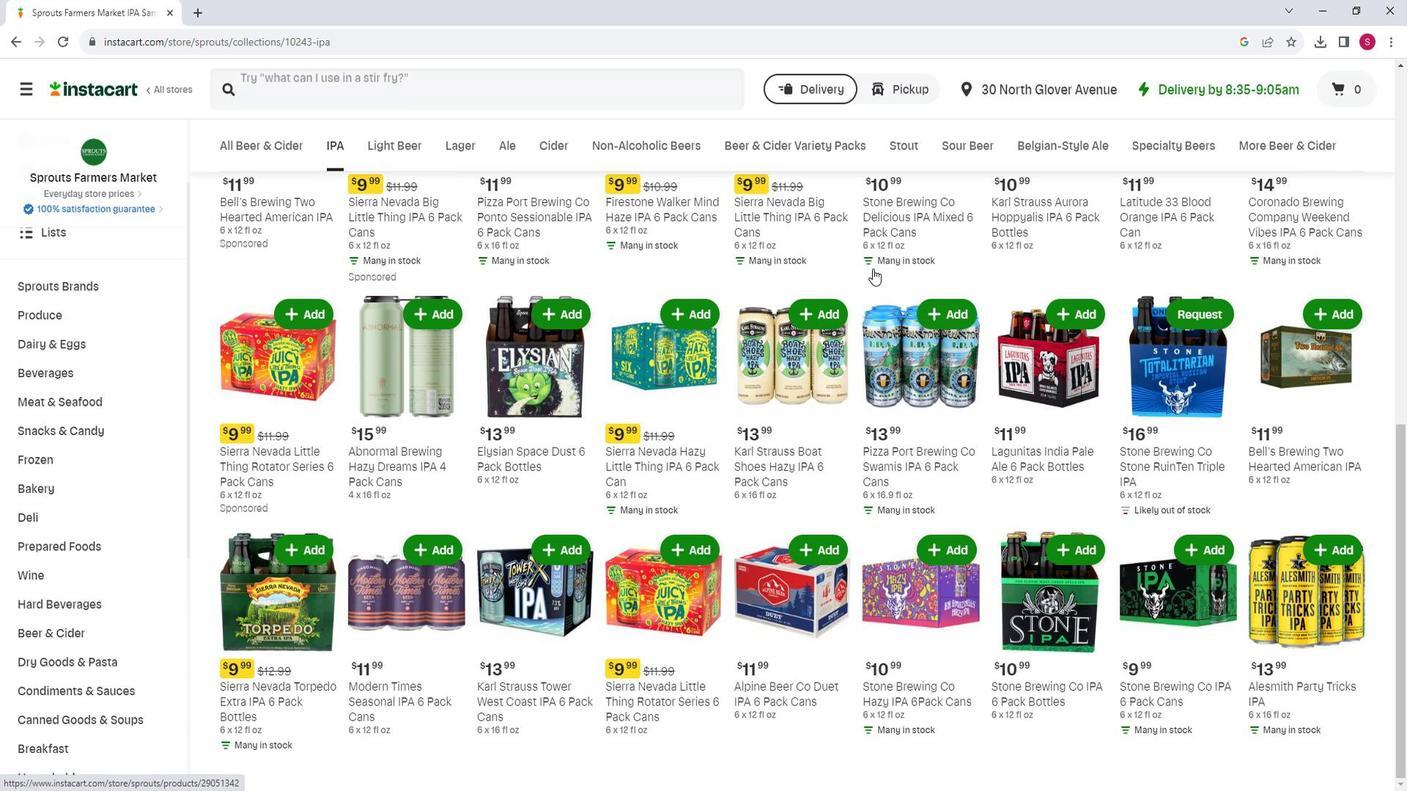 
Action: Mouse scrolled (887, 272) with delta (0, 0)
Screenshot: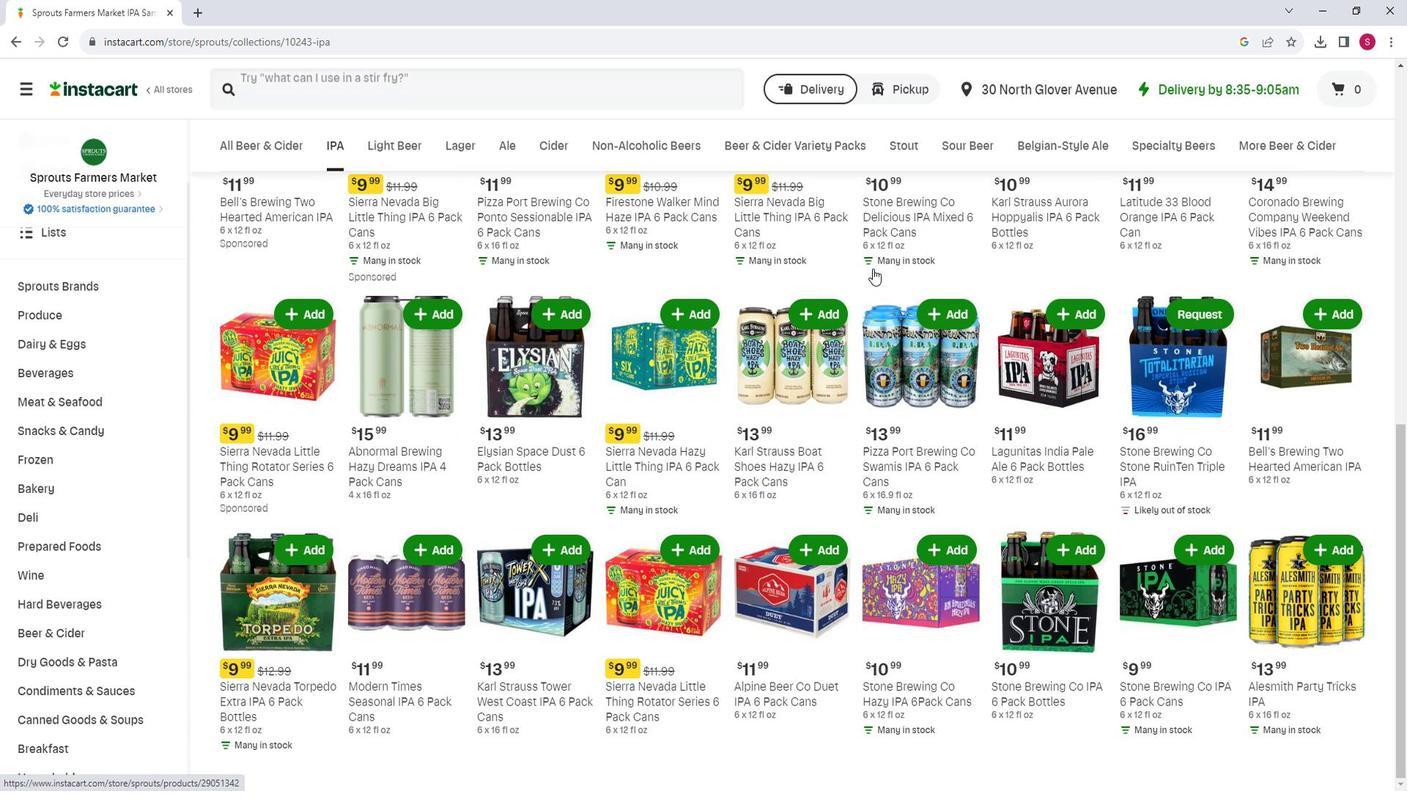 
